 Task: Open user snippets of groovy.
Action: Mouse moved to (35, 638)
Screenshot: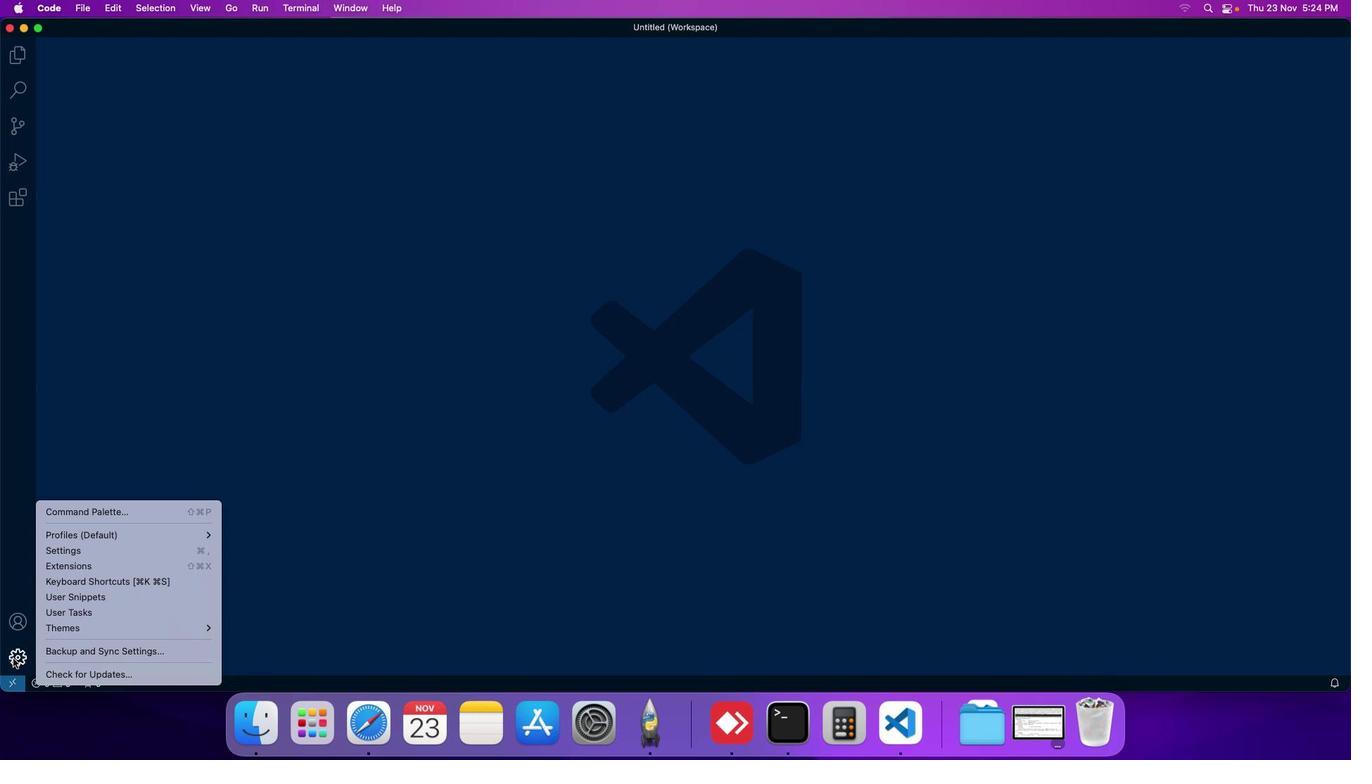 
Action: Mouse pressed left at (35, 638)
Screenshot: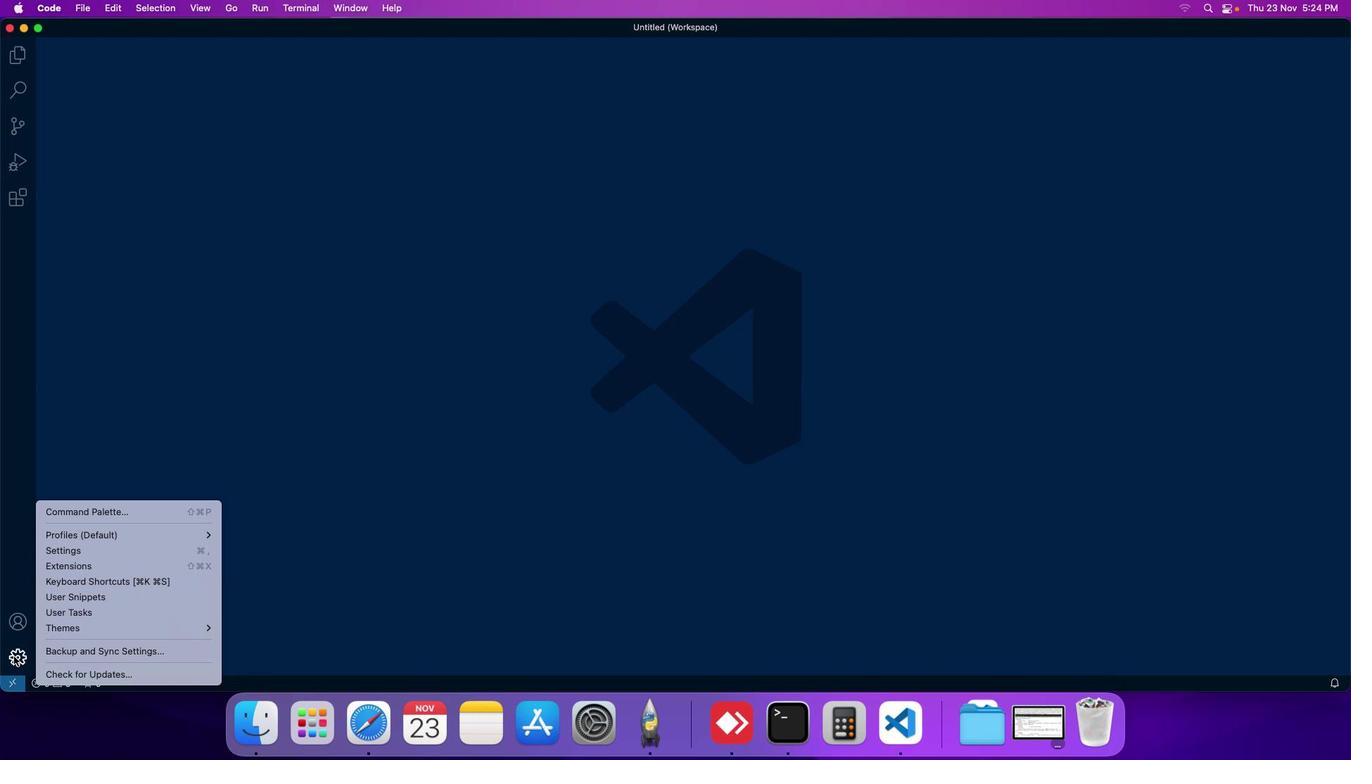 
Action: Mouse moved to (92, 581)
Screenshot: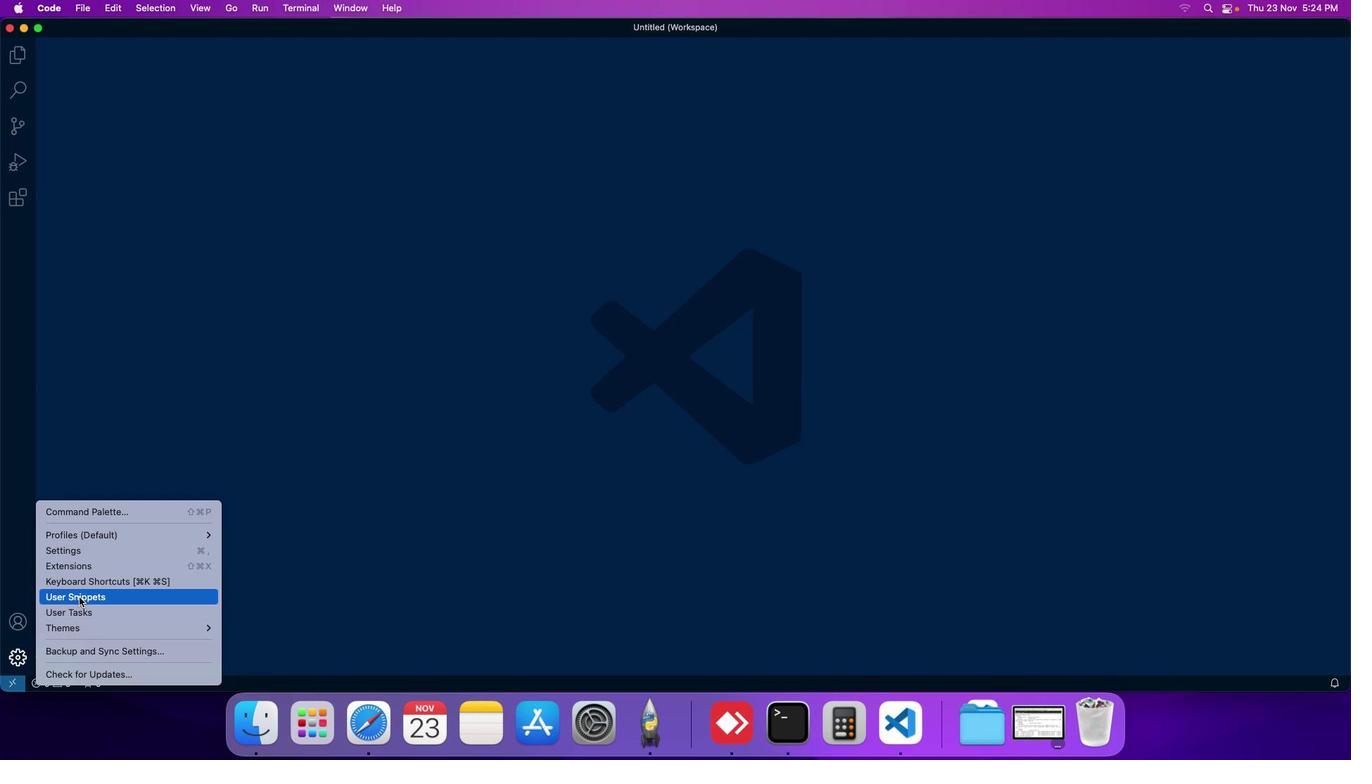 
Action: Mouse pressed left at (92, 581)
Screenshot: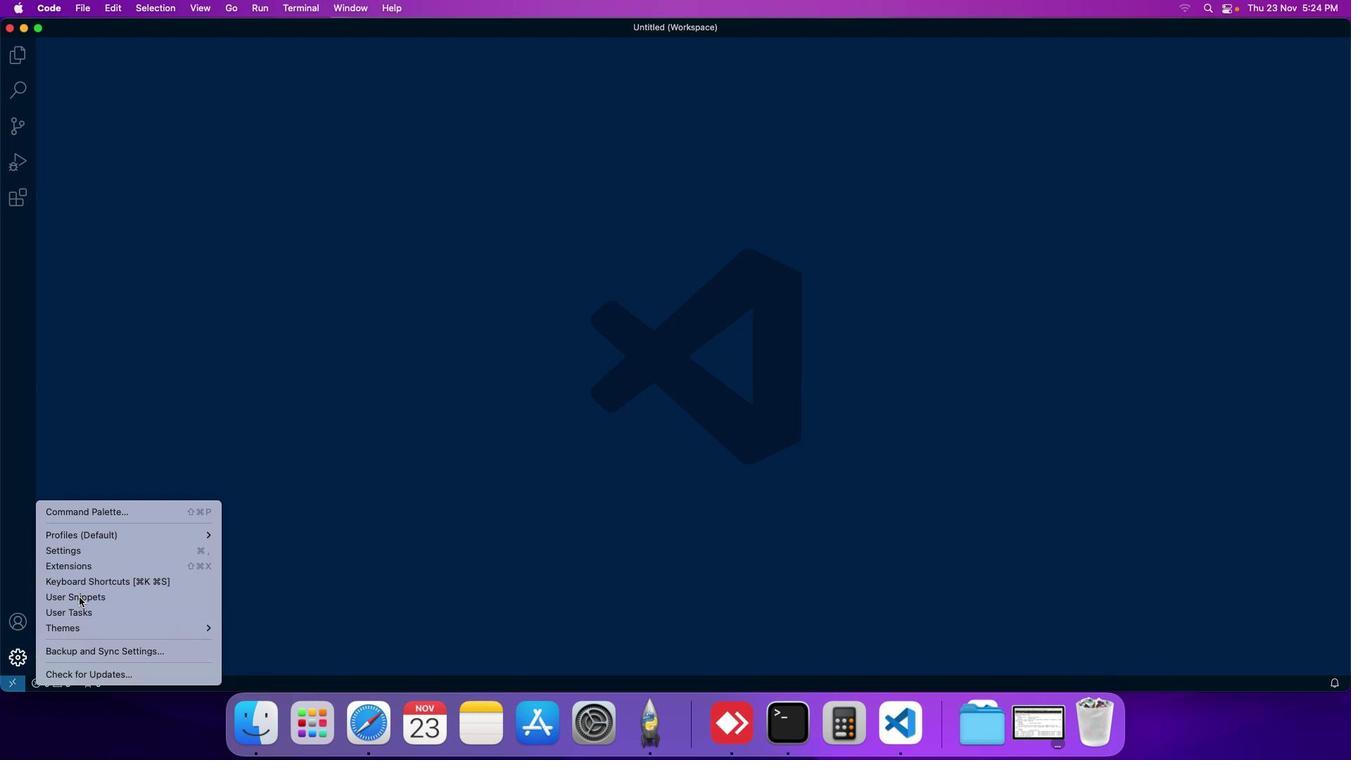 
Action: Mouse moved to (474, 184)
Screenshot: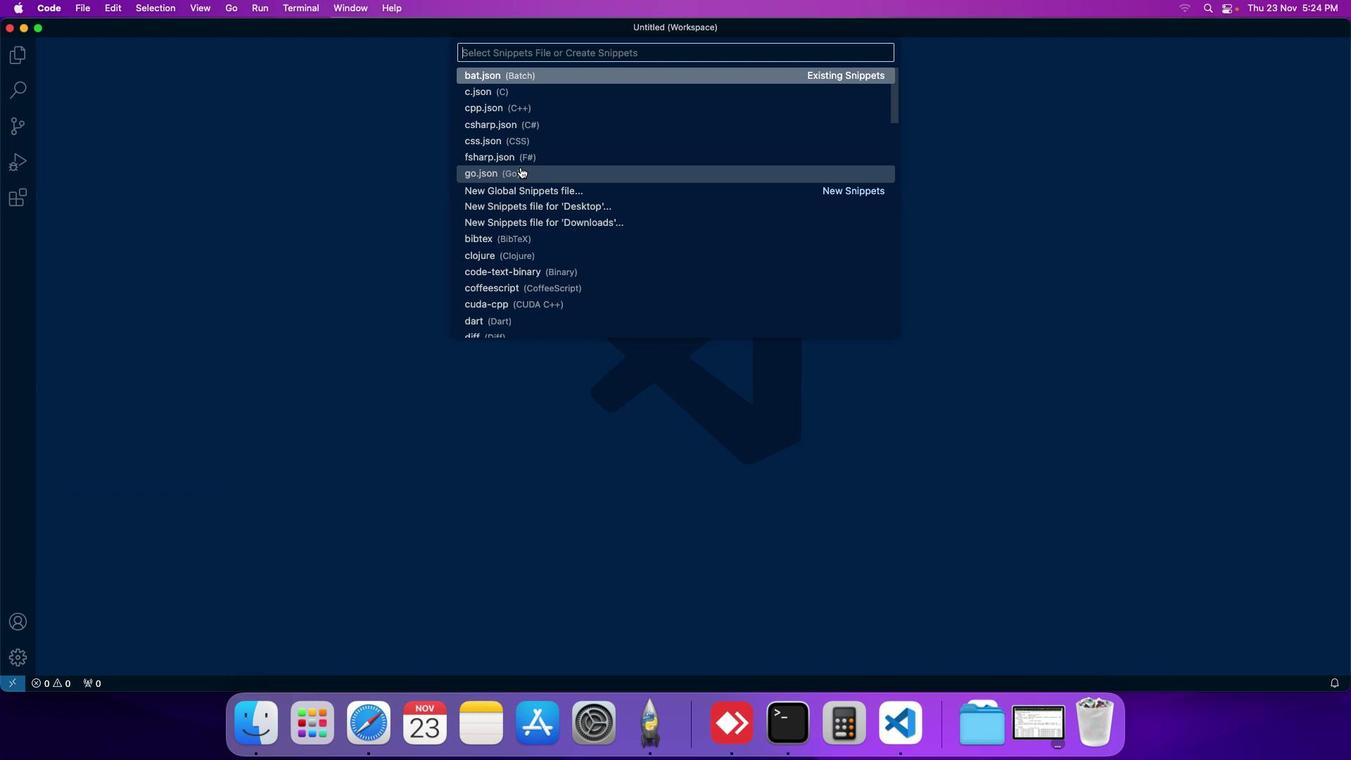 
Action: Mouse scrolled (474, 184) with delta (24, 29)
Screenshot: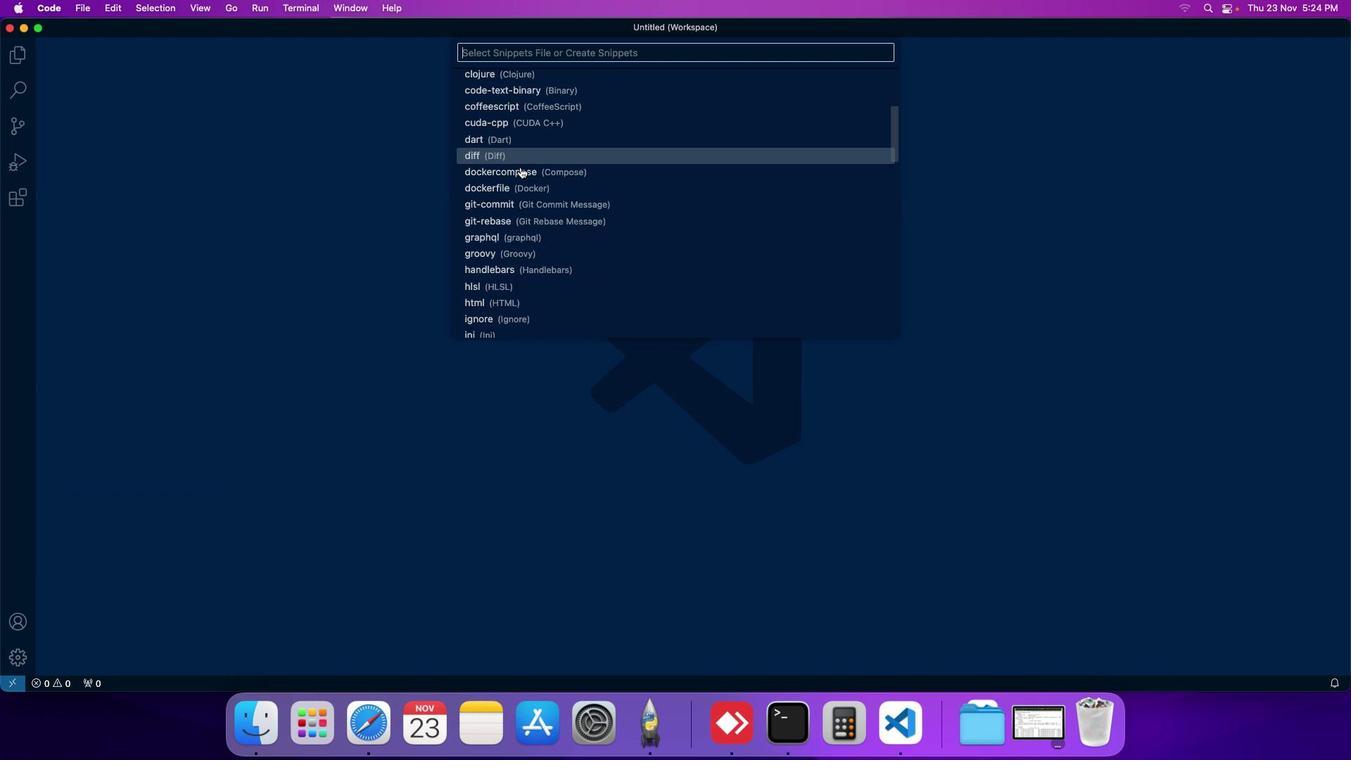 
Action: Mouse moved to (463, 260)
Screenshot: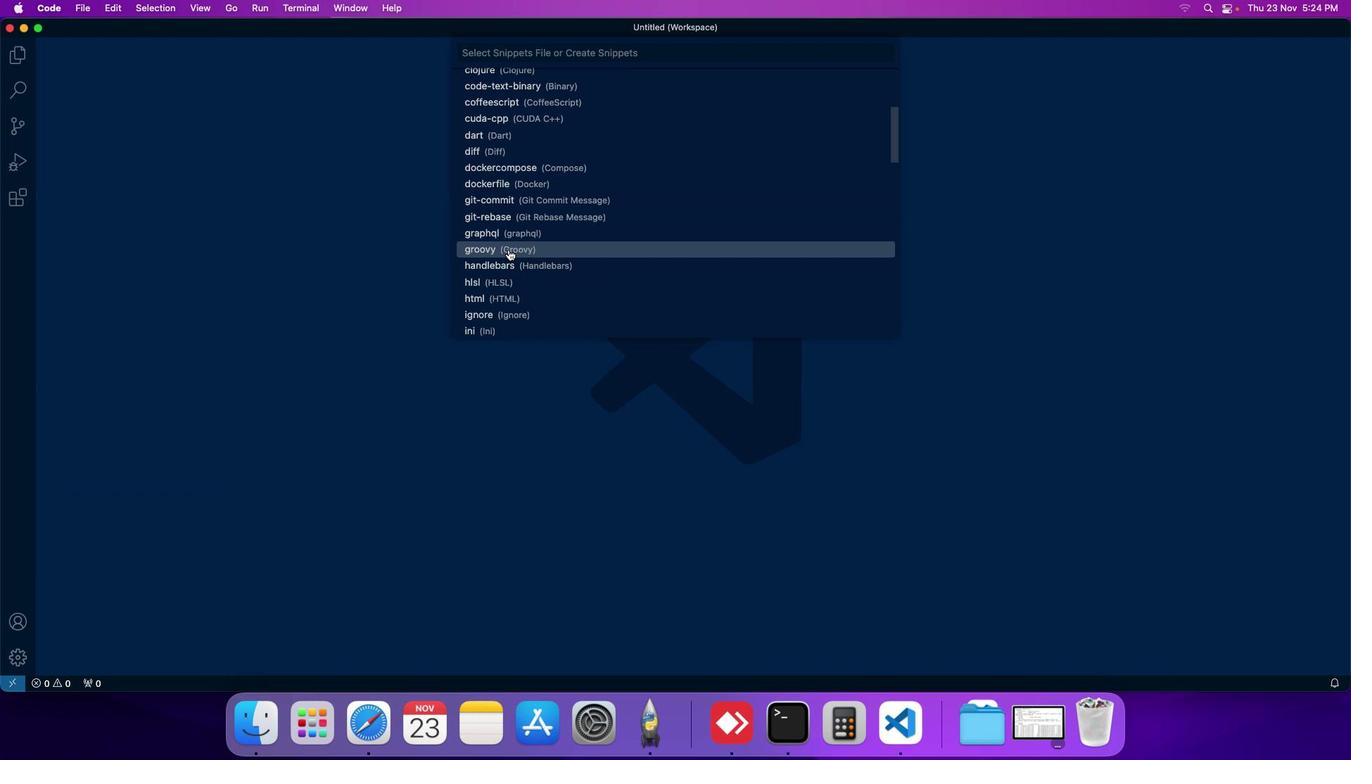 
Action: Mouse pressed left at (463, 260)
Screenshot: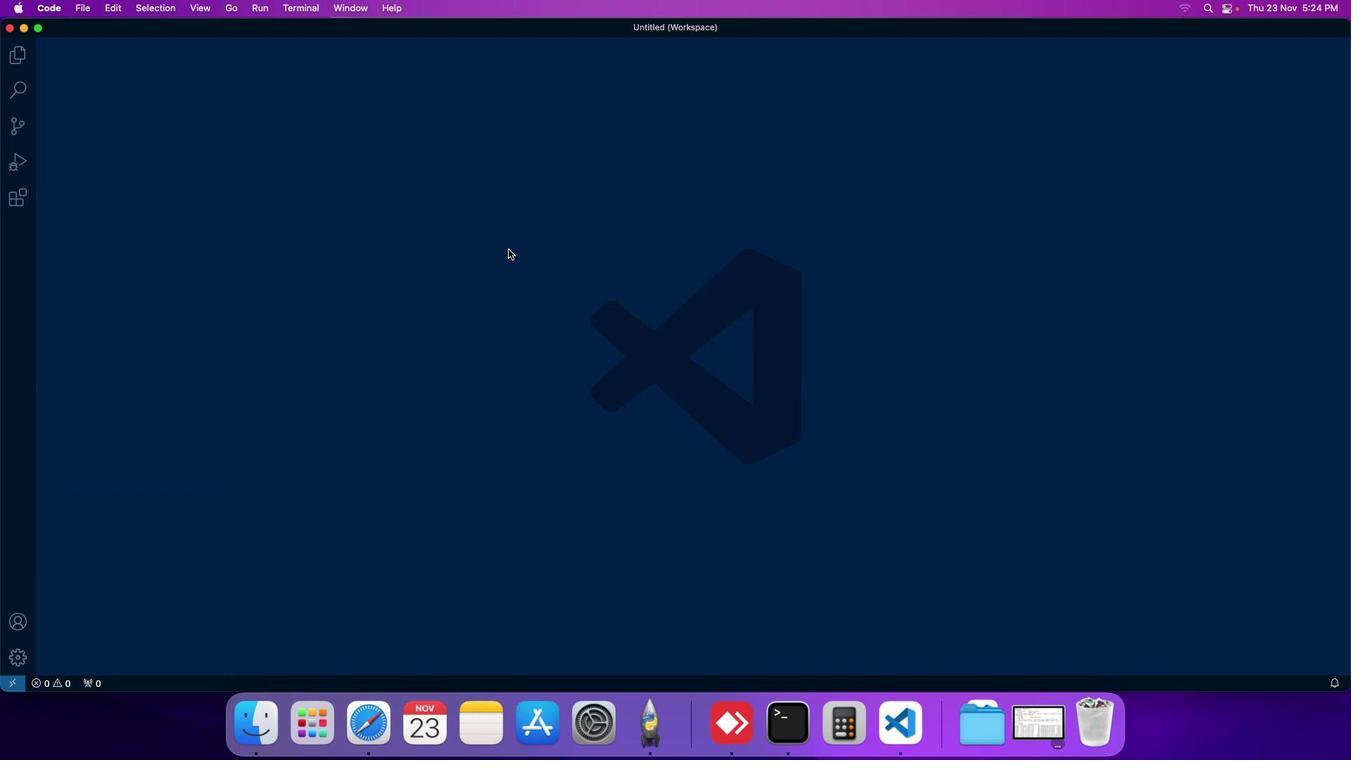 
Action: Mouse moved to (432, 363)
Screenshot: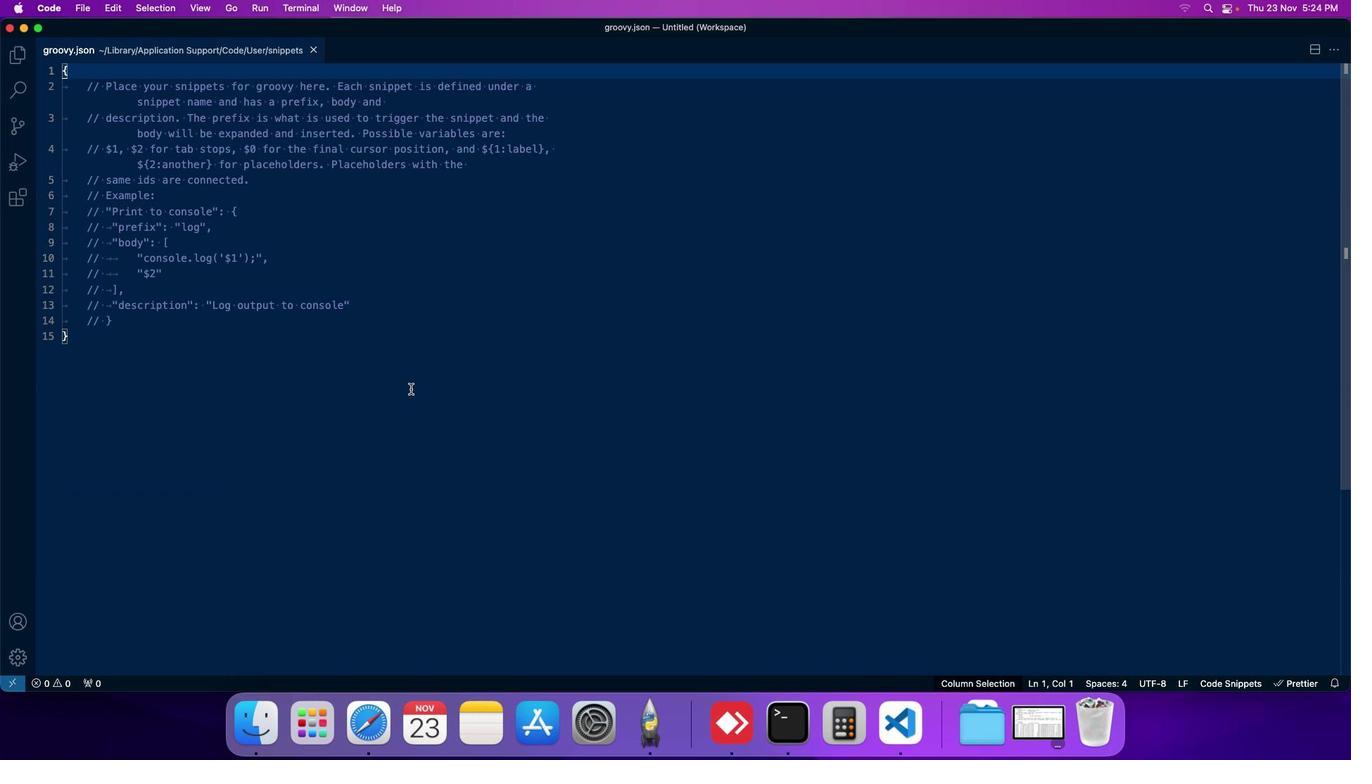 
